 Task: Start in the project BlazeTech the sprint 'Swift Sprinters', with a duration of 3 weeks. Start in the project BlazeTech the sprint 'Swift Sprinters', with a duration of 2 weeks. Start in the project BlazeTech the sprint 'Swift Sprinters', with a duration of 1 week
Action: Mouse moved to (173, 62)
Screenshot: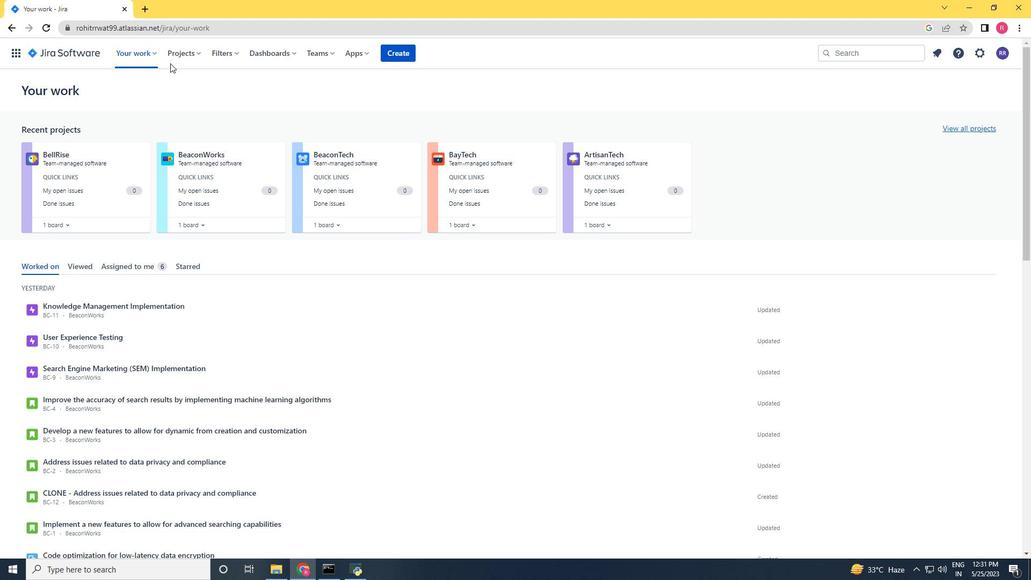 
Action: Mouse pressed left at (173, 62)
Screenshot: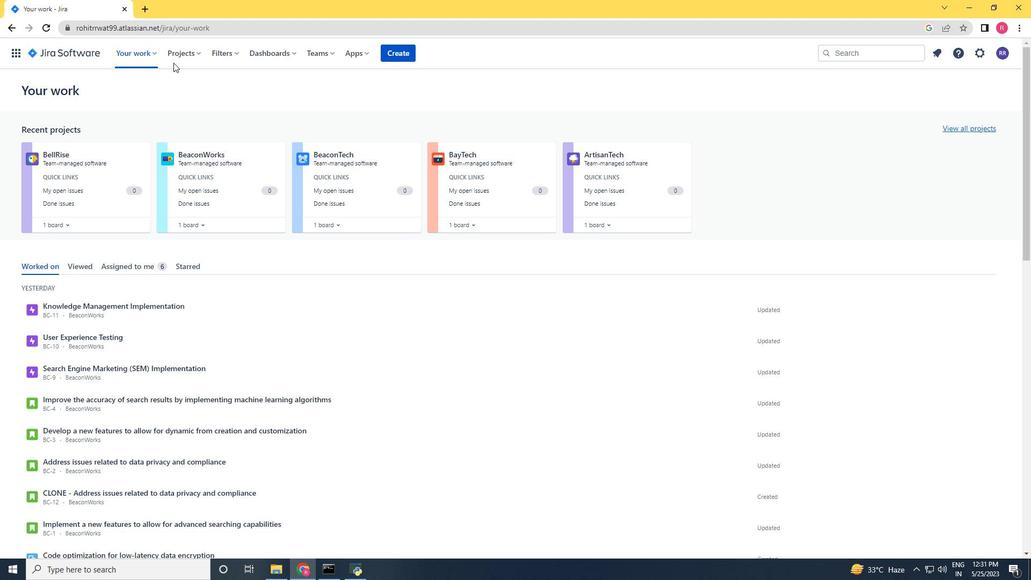 
Action: Mouse moved to (173, 58)
Screenshot: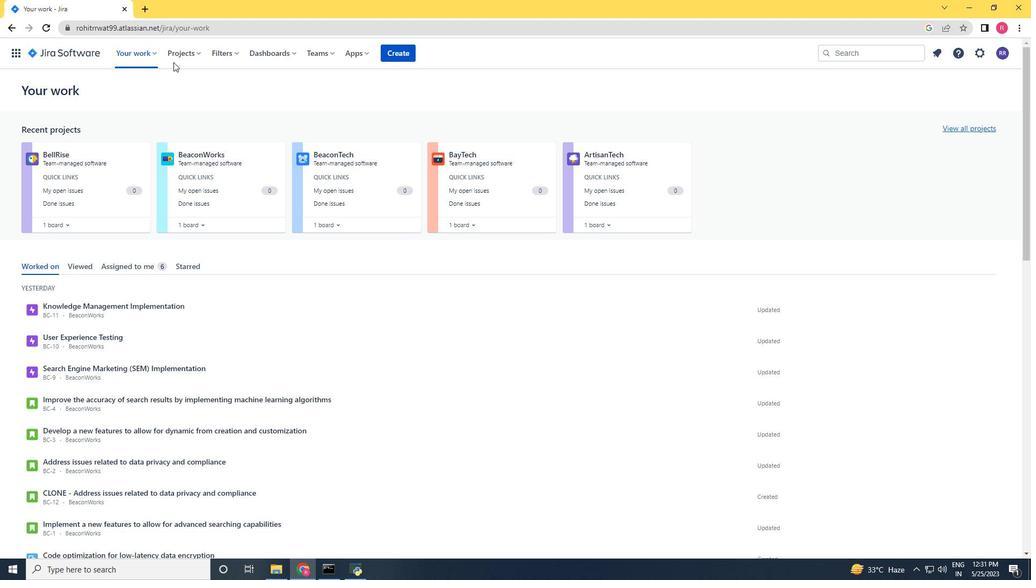 
Action: Mouse pressed left at (173, 58)
Screenshot: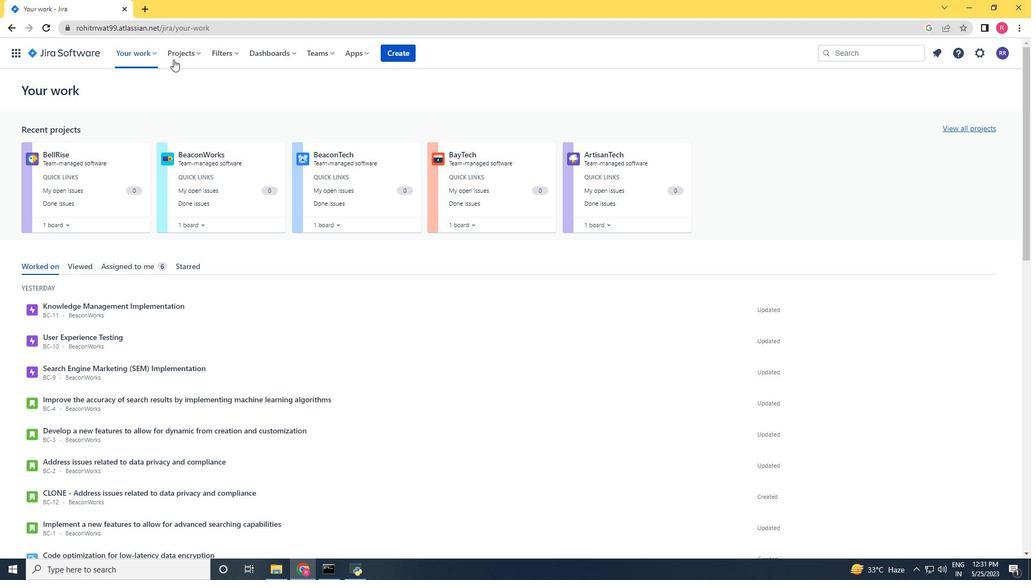 
Action: Mouse moved to (203, 95)
Screenshot: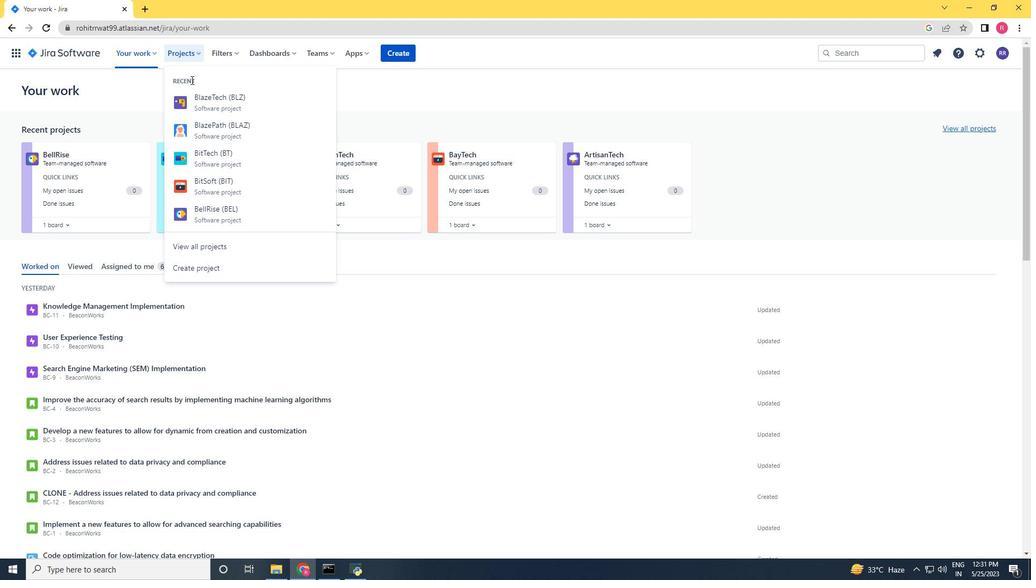 
Action: Mouse pressed left at (203, 95)
Screenshot: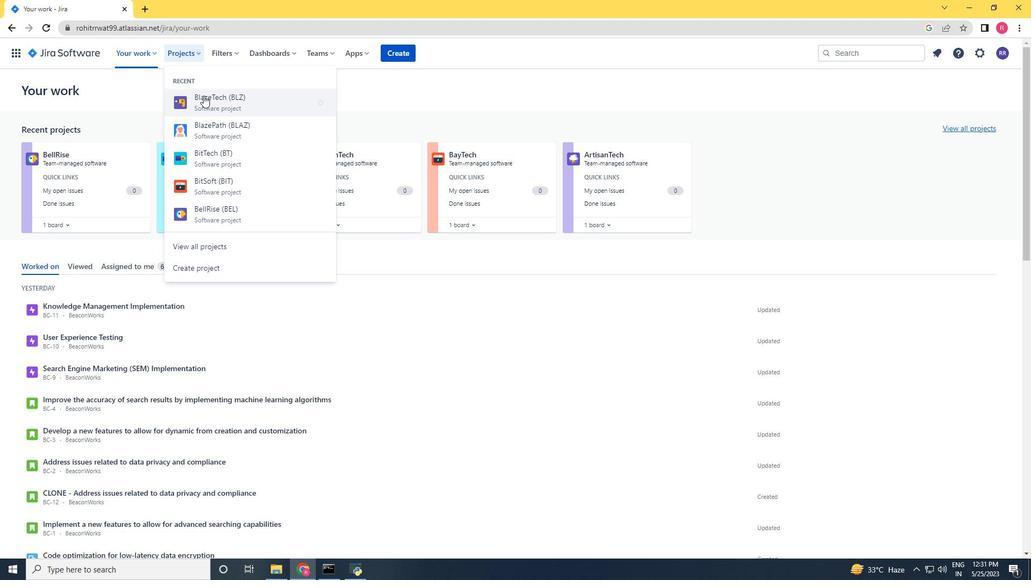 
Action: Mouse moved to (54, 158)
Screenshot: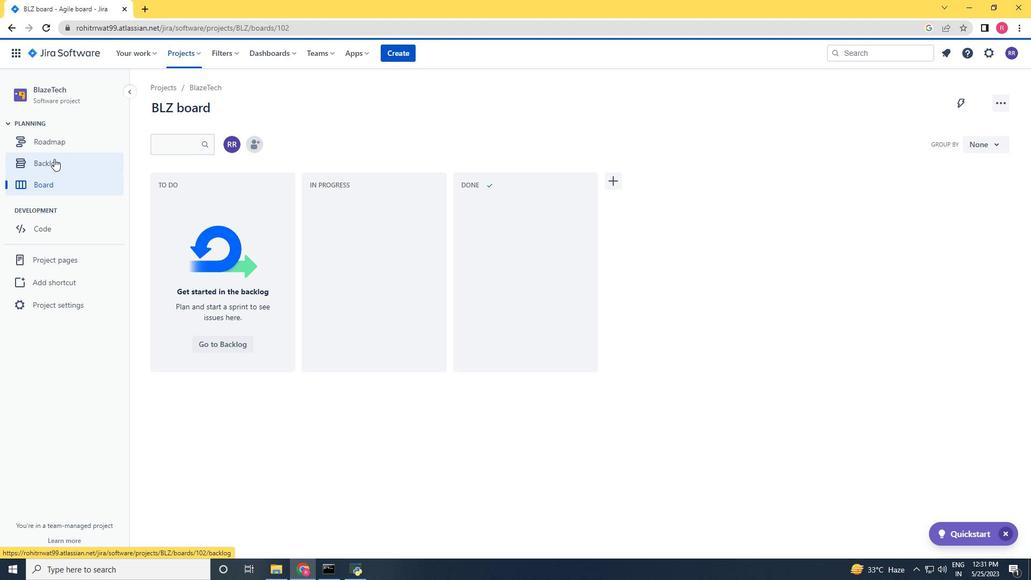 
Action: Mouse pressed left at (54, 158)
Screenshot: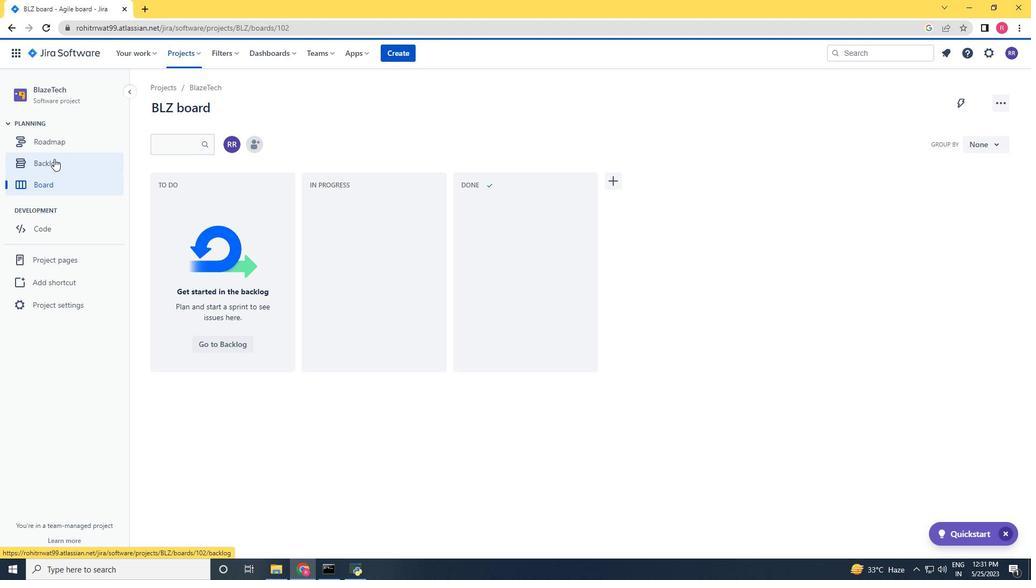 
Action: Mouse moved to (955, 174)
Screenshot: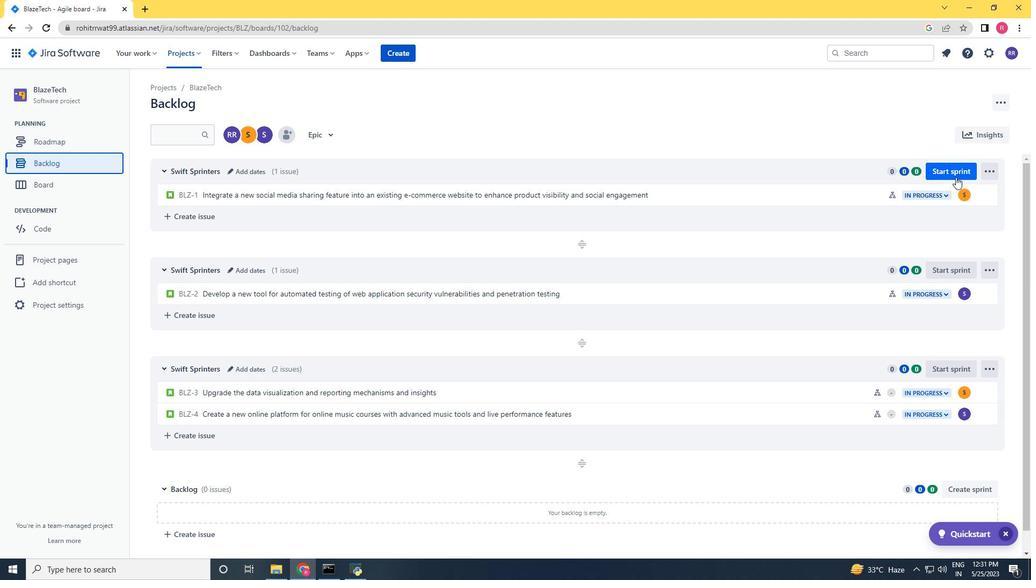 
Action: Mouse pressed left at (955, 174)
Screenshot: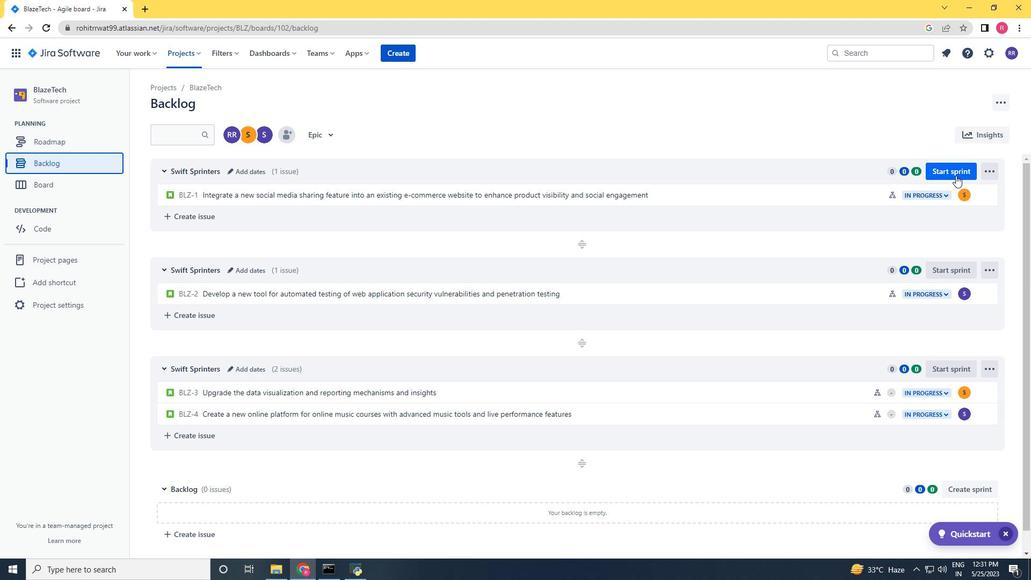
Action: Mouse moved to (432, 188)
Screenshot: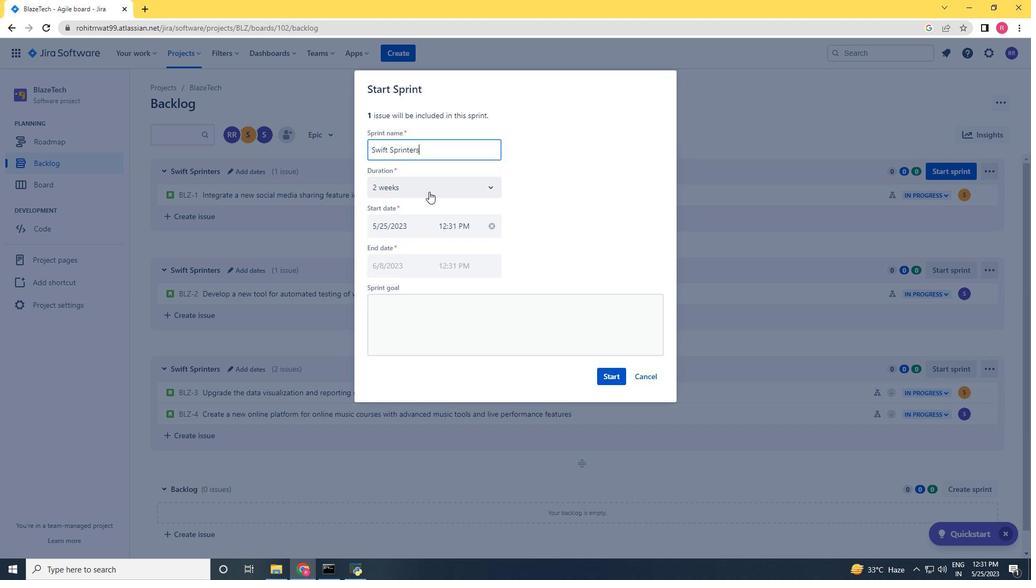 
Action: Mouse pressed left at (432, 188)
Screenshot: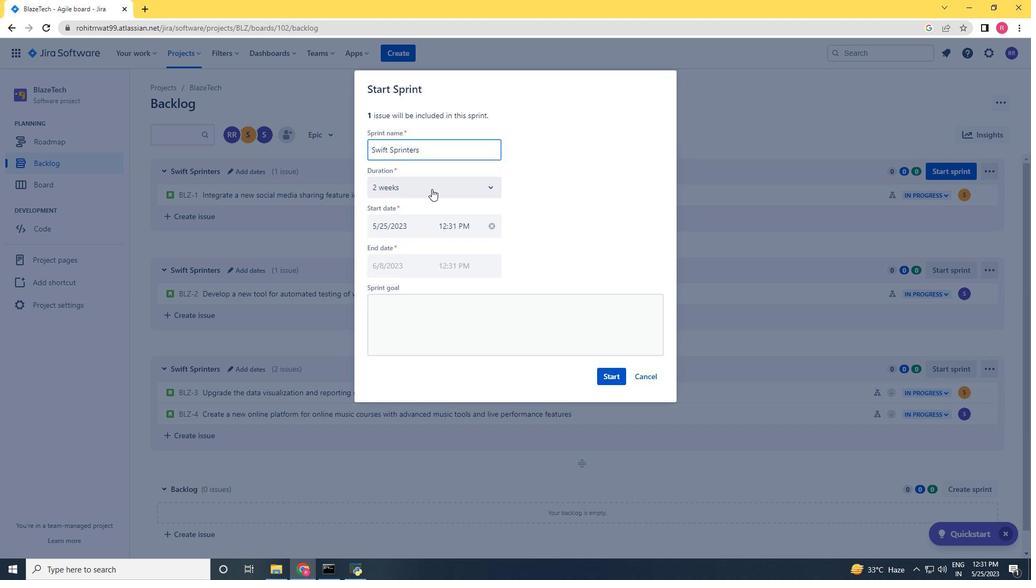 
Action: Mouse moved to (417, 247)
Screenshot: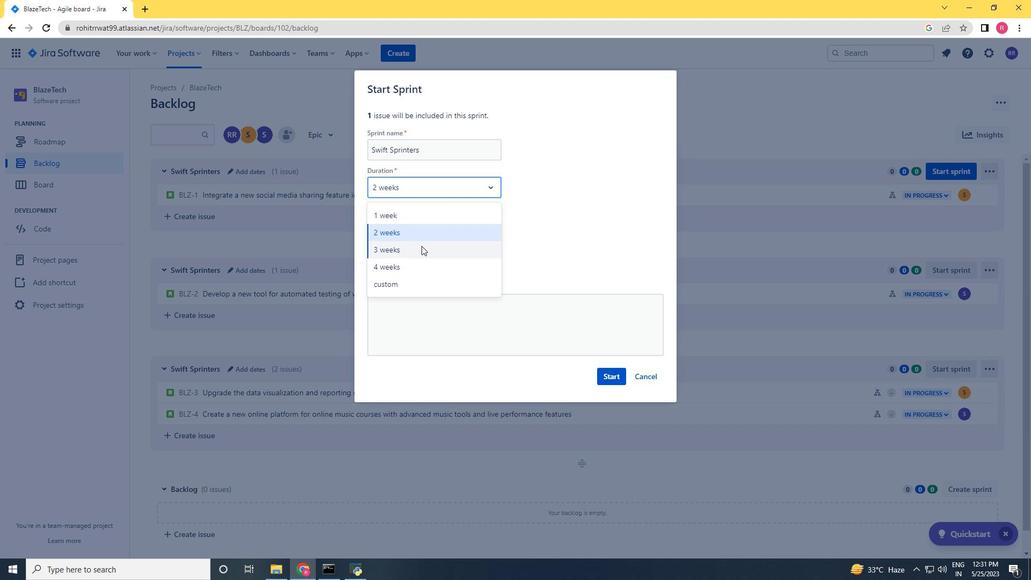 
Action: Mouse pressed left at (417, 247)
Screenshot: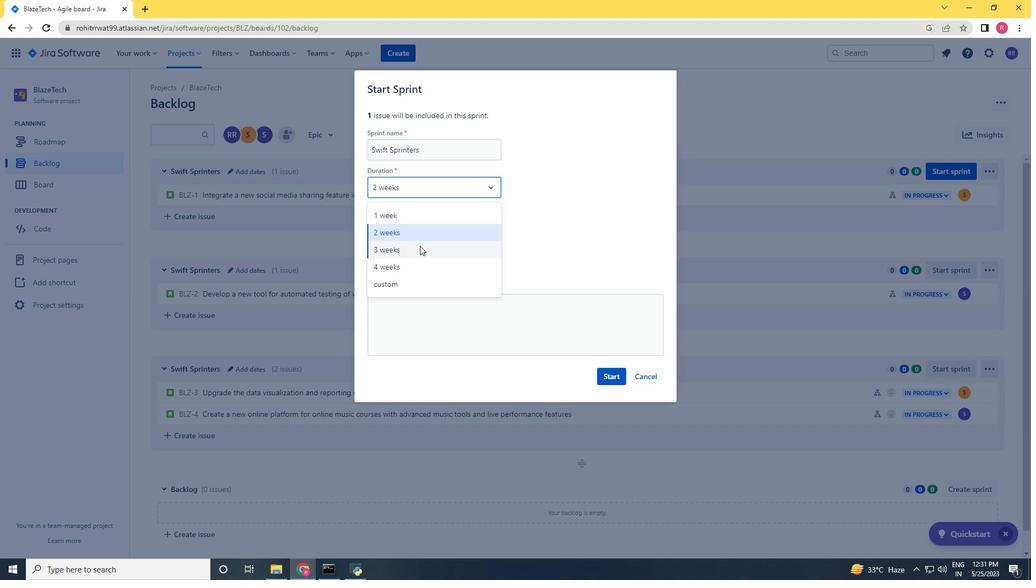 
Action: Mouse moved to (614, 382)
Screenshot: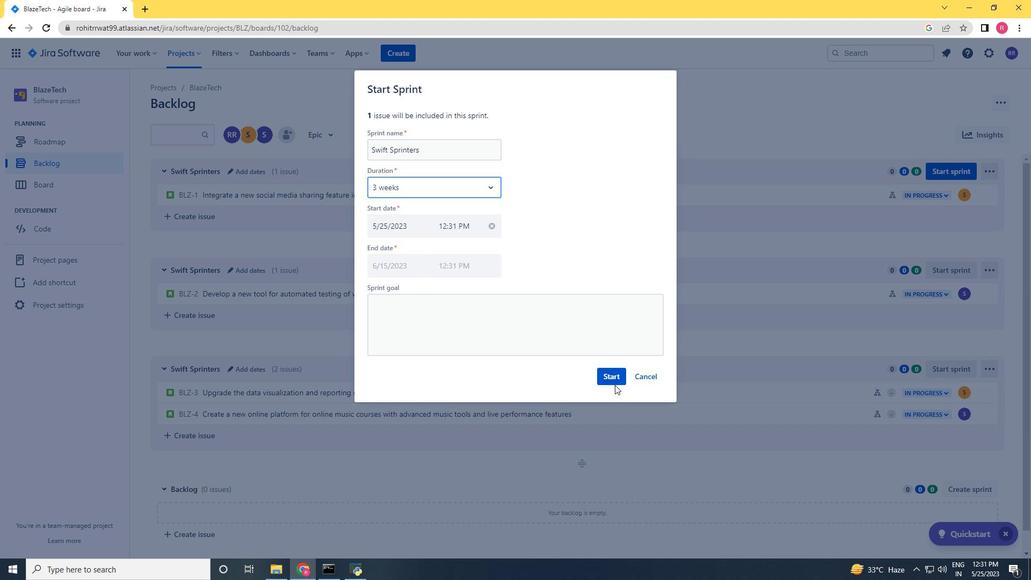 
Action: Mouse pressed left at (614, 382)
Screenshot: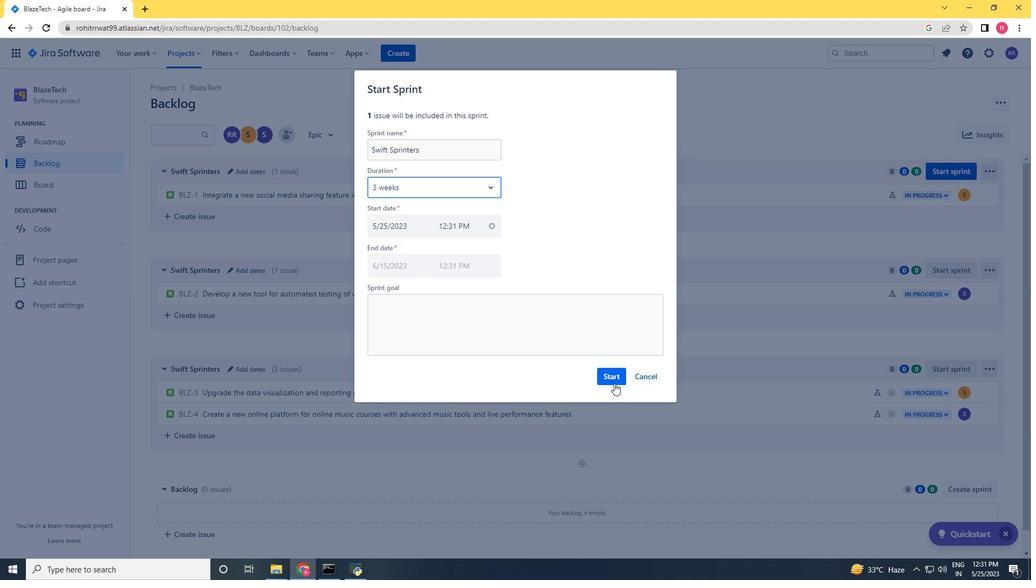 
Action: Mouse moved to (425, 387)
Screenshot: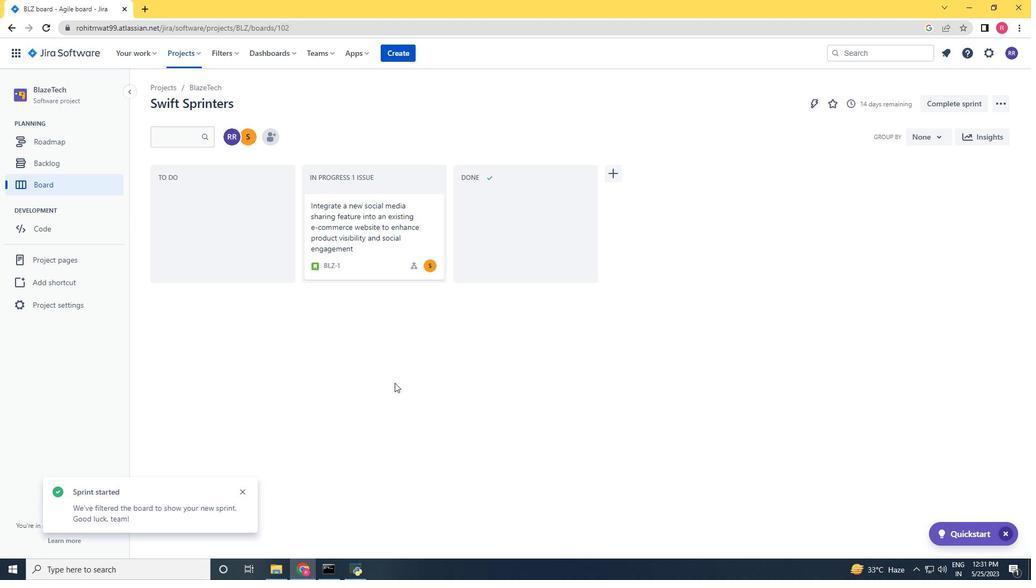 
Action: Mouse scrolled (425, 388) with delta (0, 0)
Screenshot: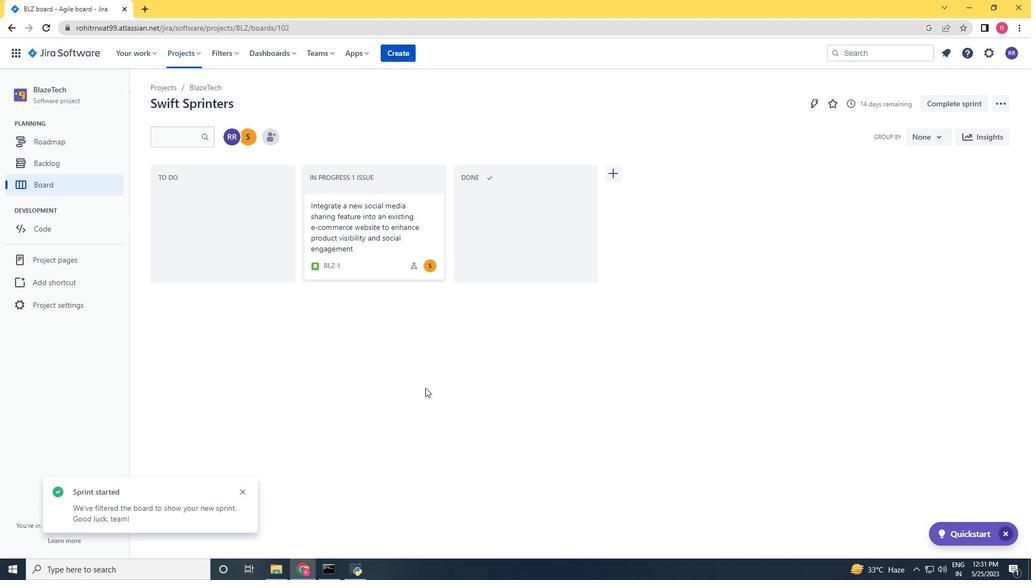 
Action: Mouse scrolled (425, 388) with delta (0, 0)
Screenshot: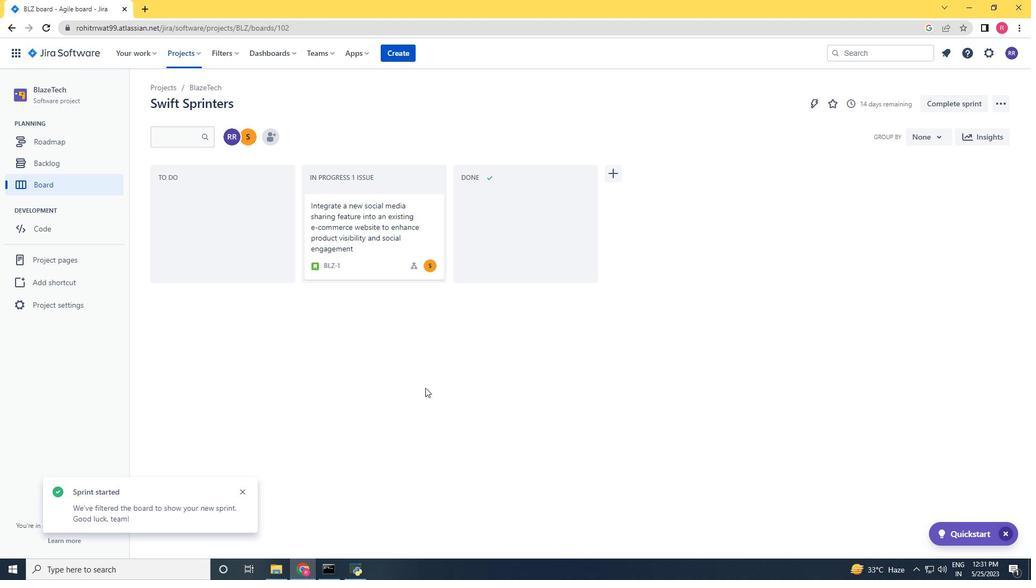
Action: Mouse moved to (58, 155)
Screenshot: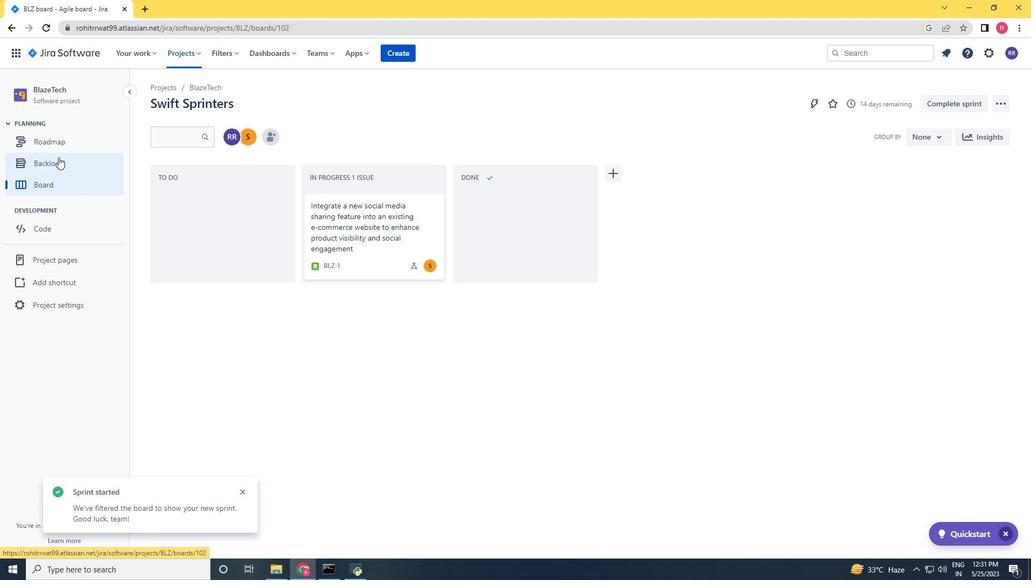 
Action: Mouse pressed left at (58, 155)
Screenshot: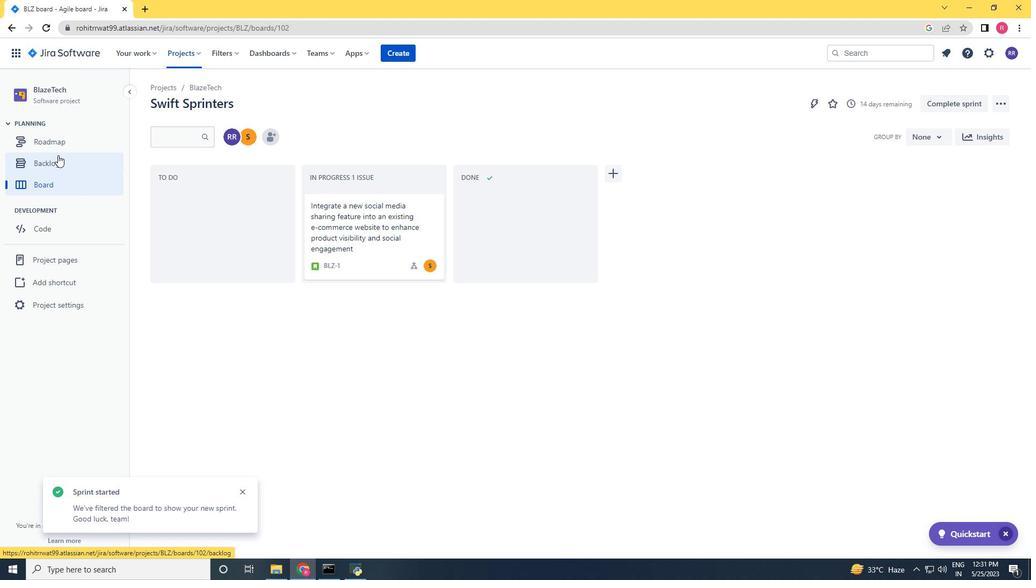 
Action: Mouse moved to (959, 269)
Screenshot: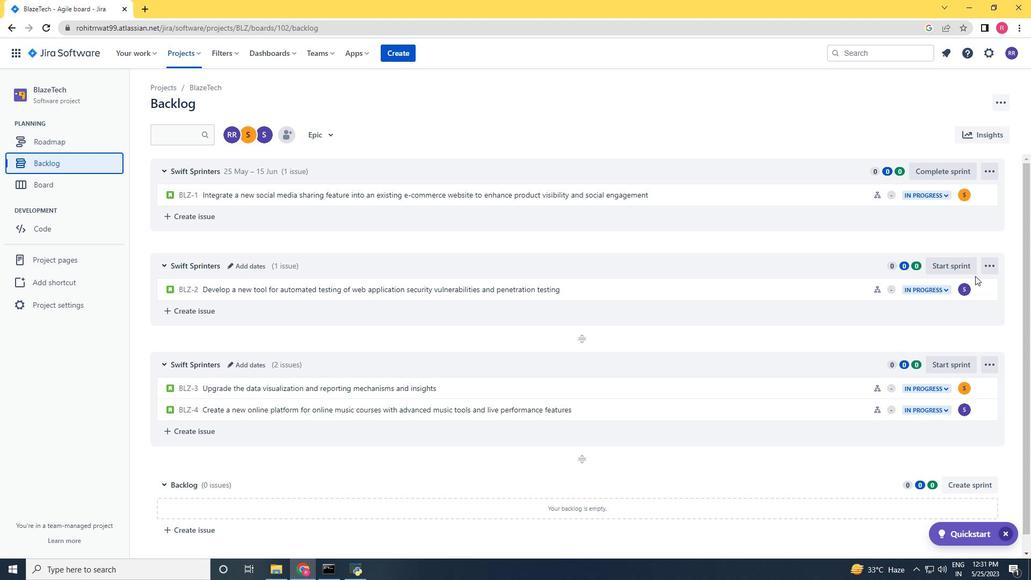
Action: Mouse pressed left at (959, 269)
Screenshot: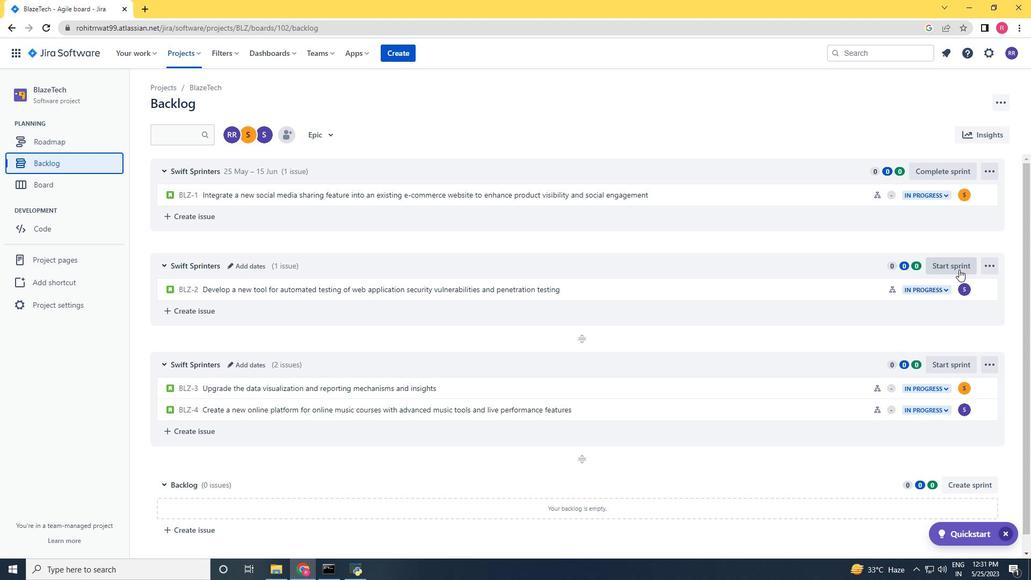 
Action: Mouse moved to (459, 191)
Screenshot: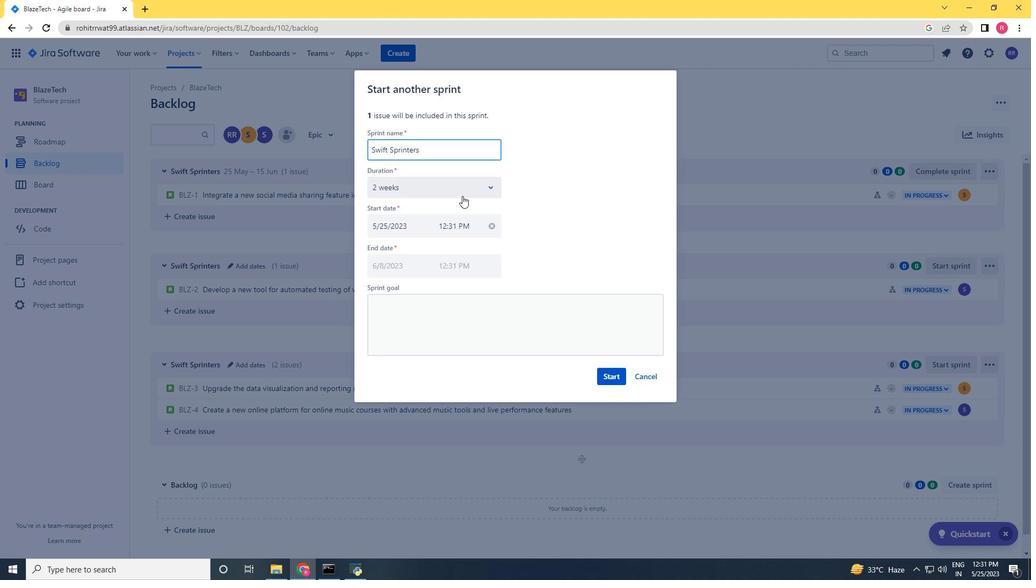 
Action: Mouse pressed left at (459, 191)
Screenshot: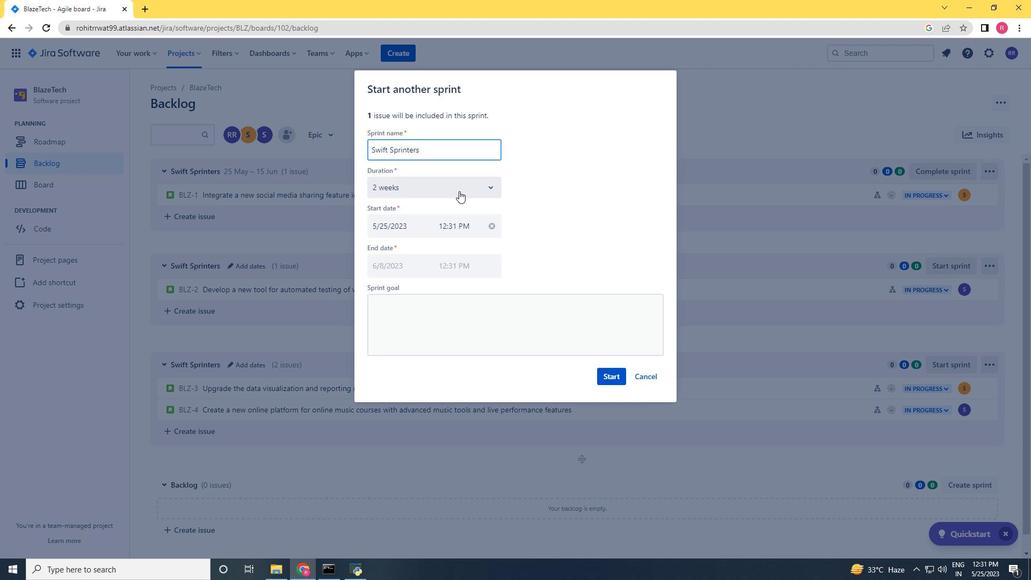 
Action: Mouse moved to (439, 231)
Screenshot: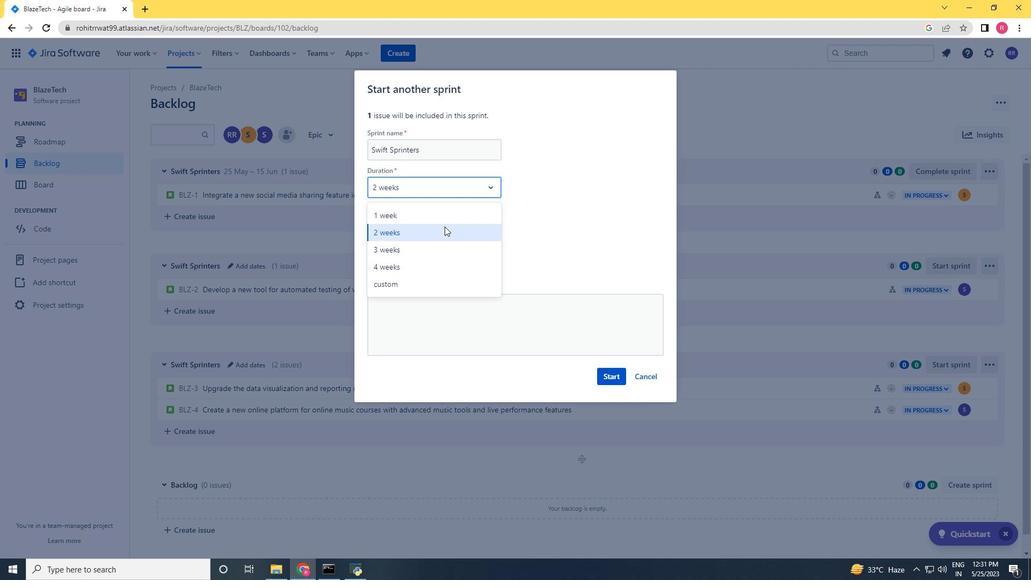 
Action: Mouse pressed left at (439, 231)
Screenshot: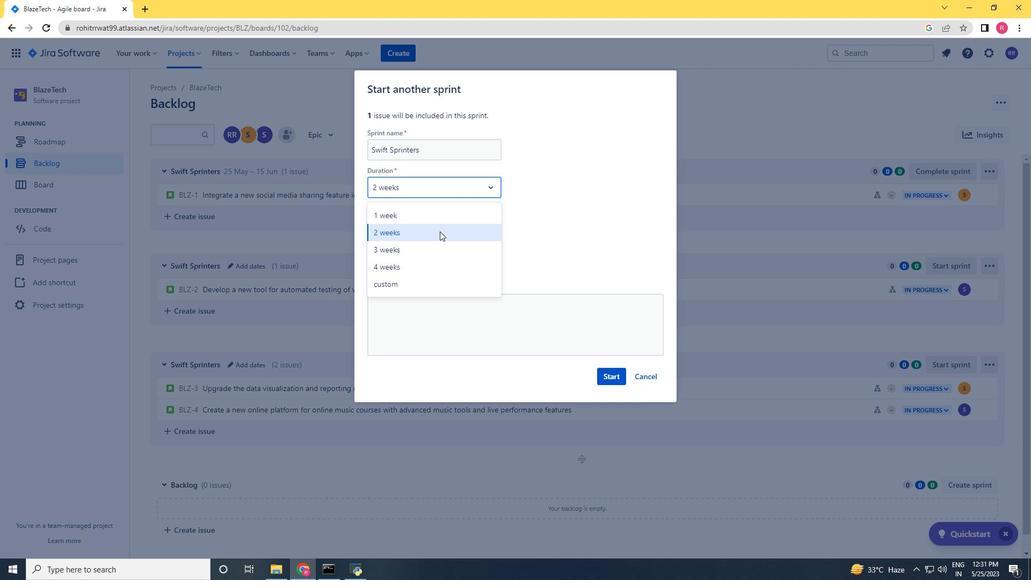 
Action: Mouse moved to (617, 380)
Screenshot: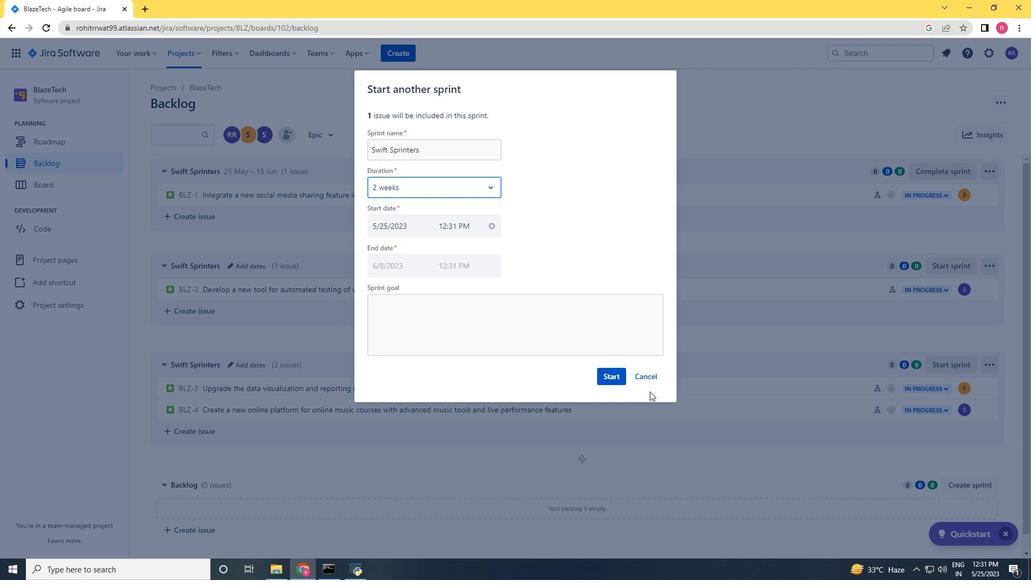 
Action: Mouse pressed left at (617, 380)
Screenshot: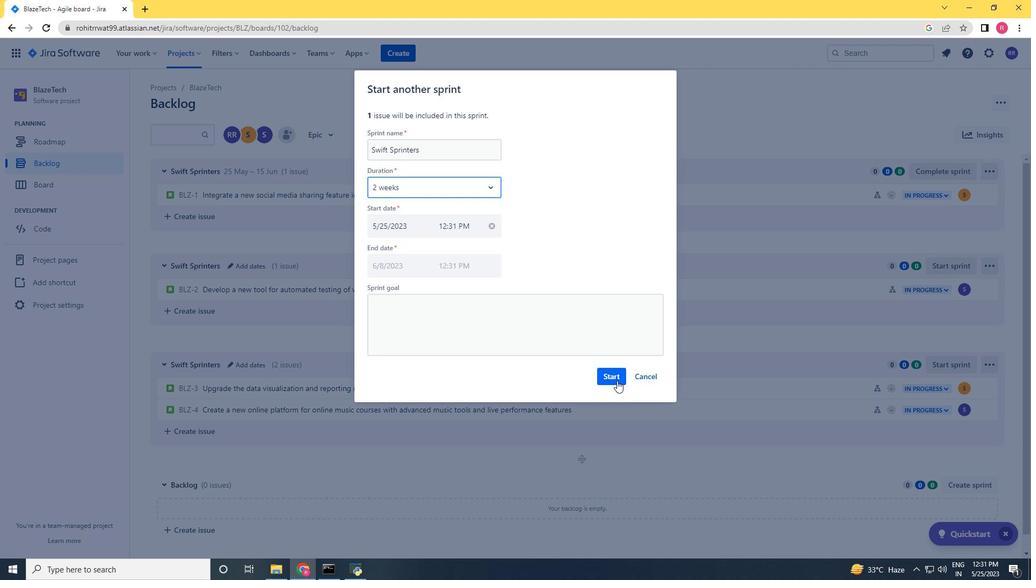 
Action: Mouse moved to (40, 156)
Screenshot: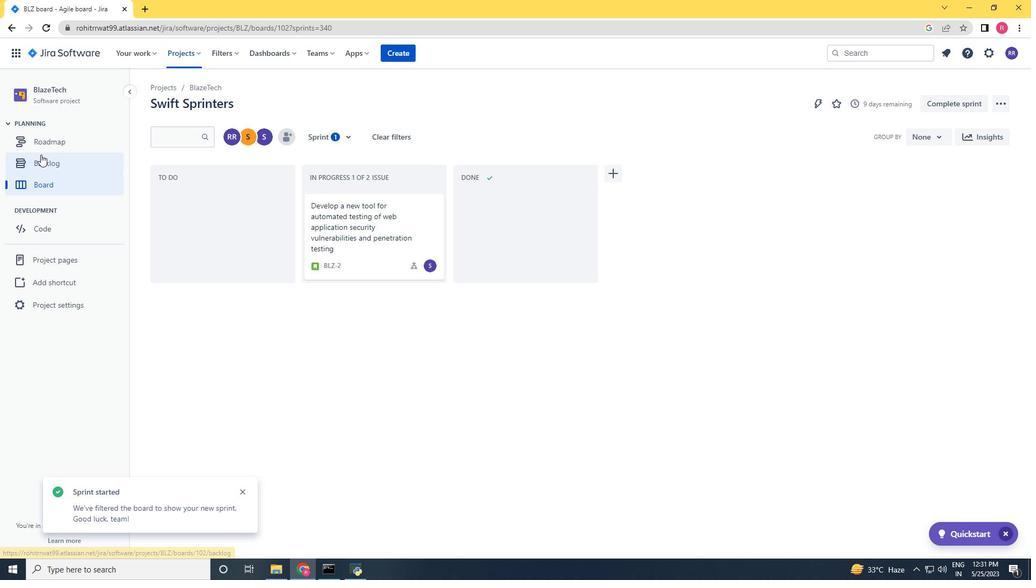 
Action: Mouse pressed left at (40, 156)
Screenshot: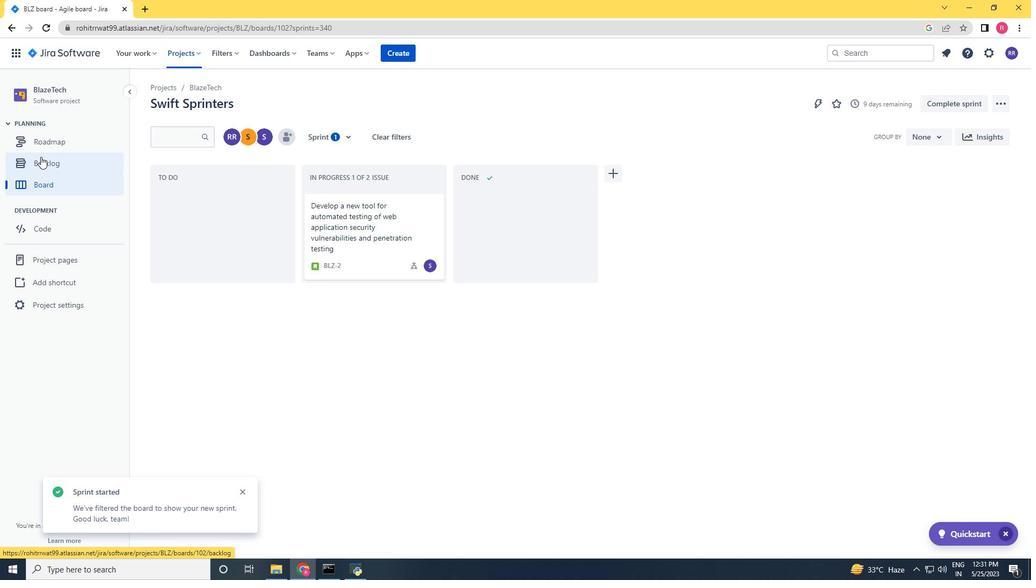
Action: Mouse moved to (946, 363)
Screenshot: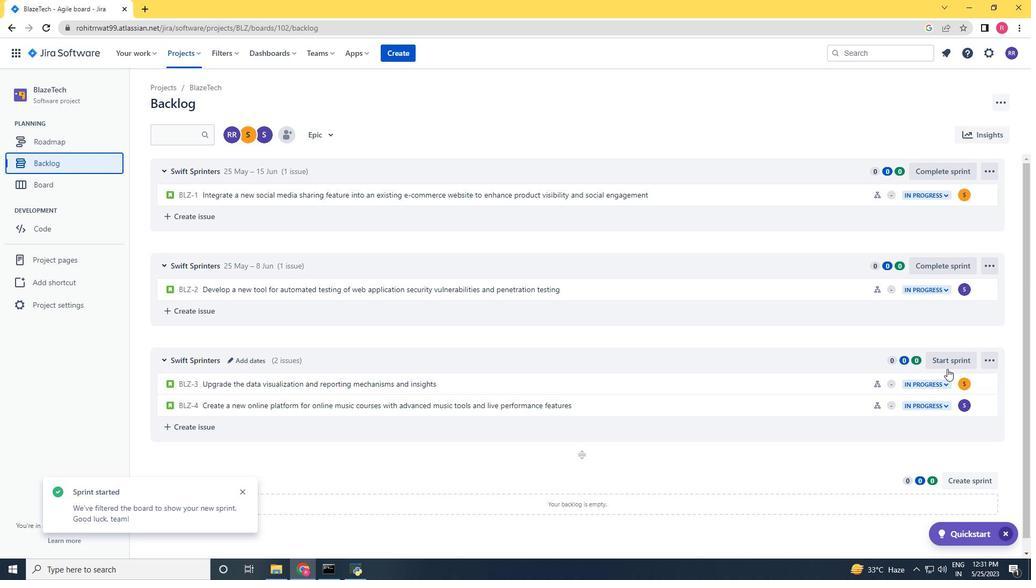 
Action: Mouse pressed left at (946, 363)
Screenshot: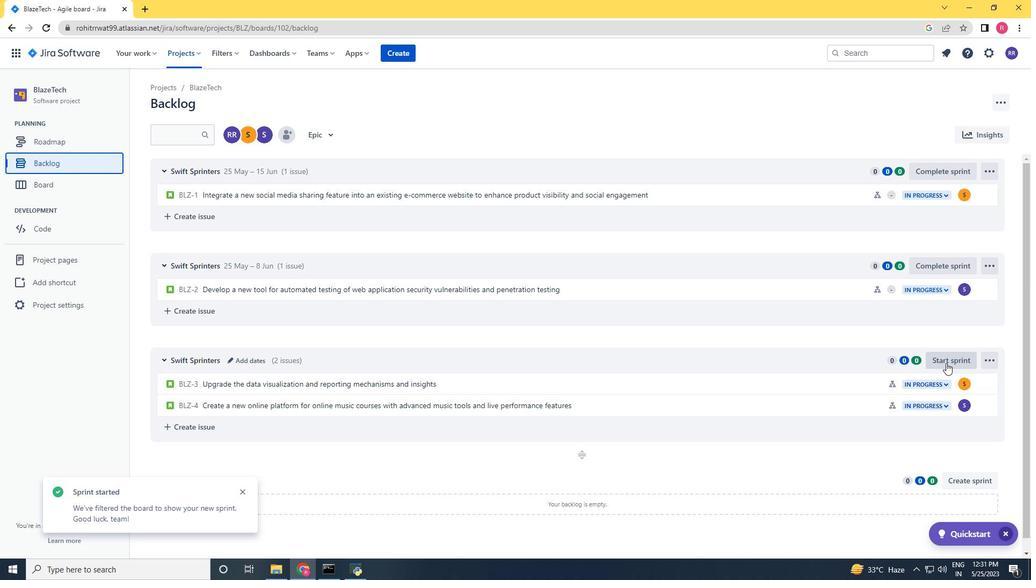
Action: Mouse moved to (447, 200)
Screenshot: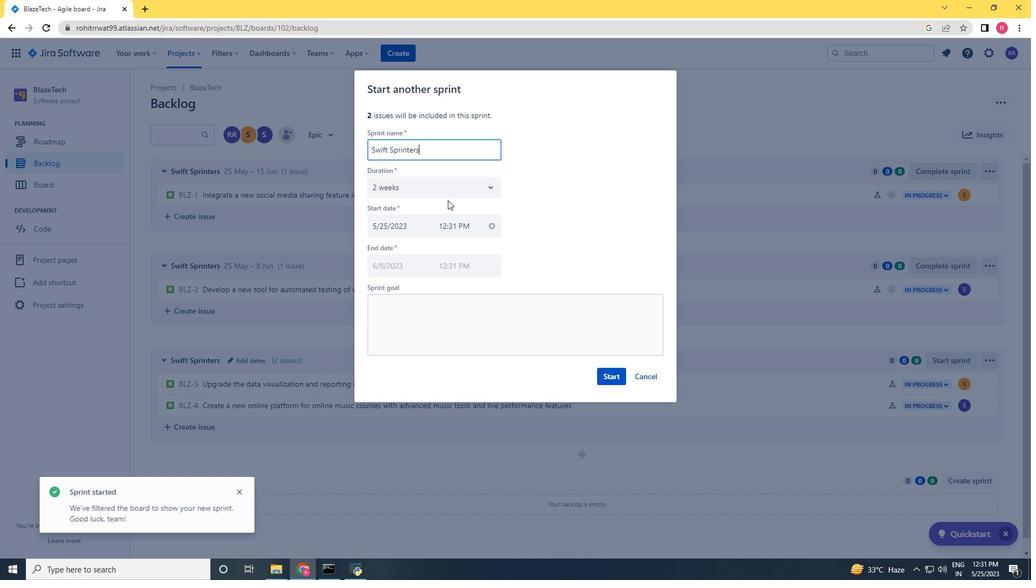 
Action: Mouse pressed left at (447, 200)
Screenshot: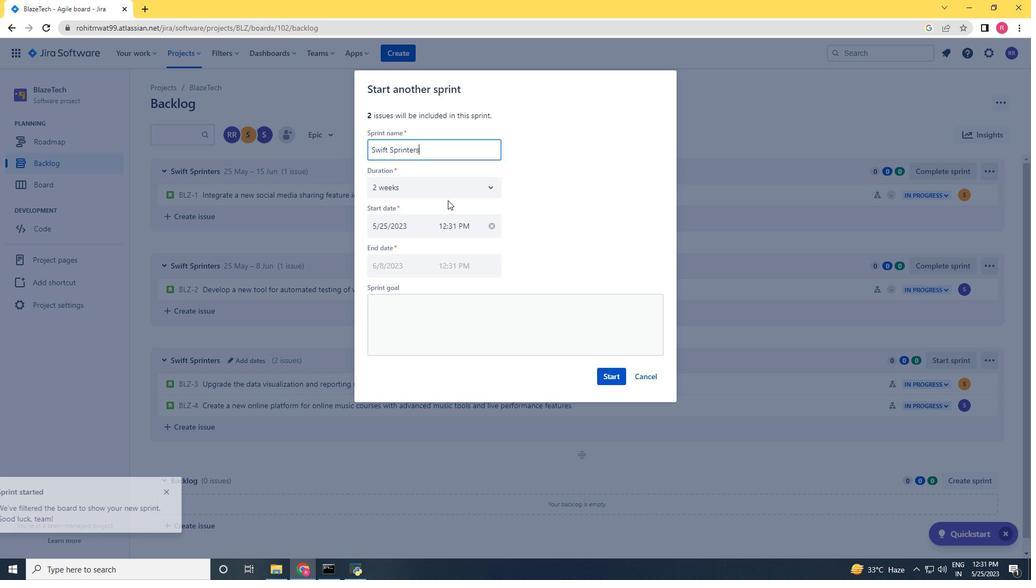 
Action: Mouse moved to (445, 194)
Screenshot: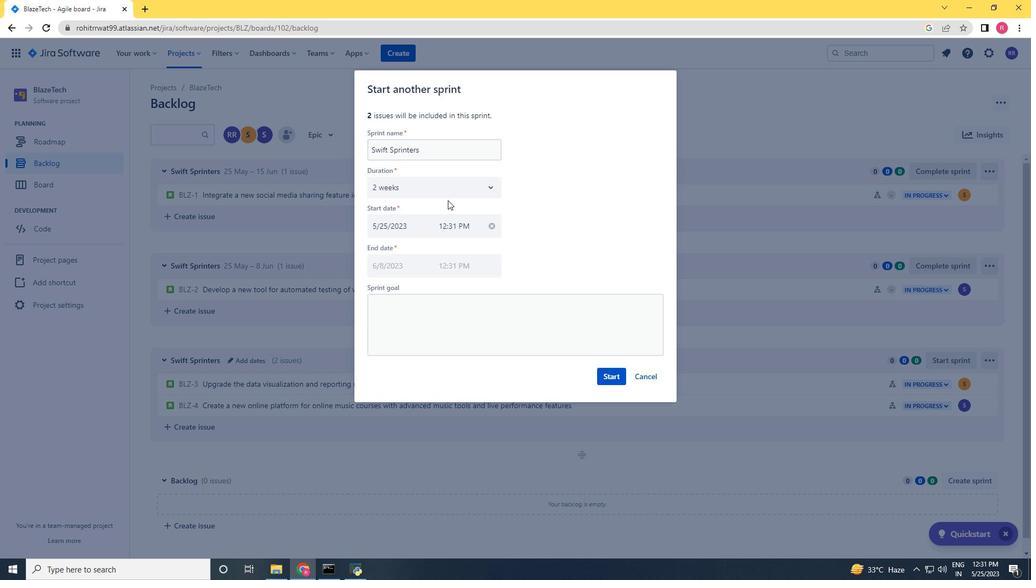 
Action: Mouse pressed left at (445, 194)
Screenshot: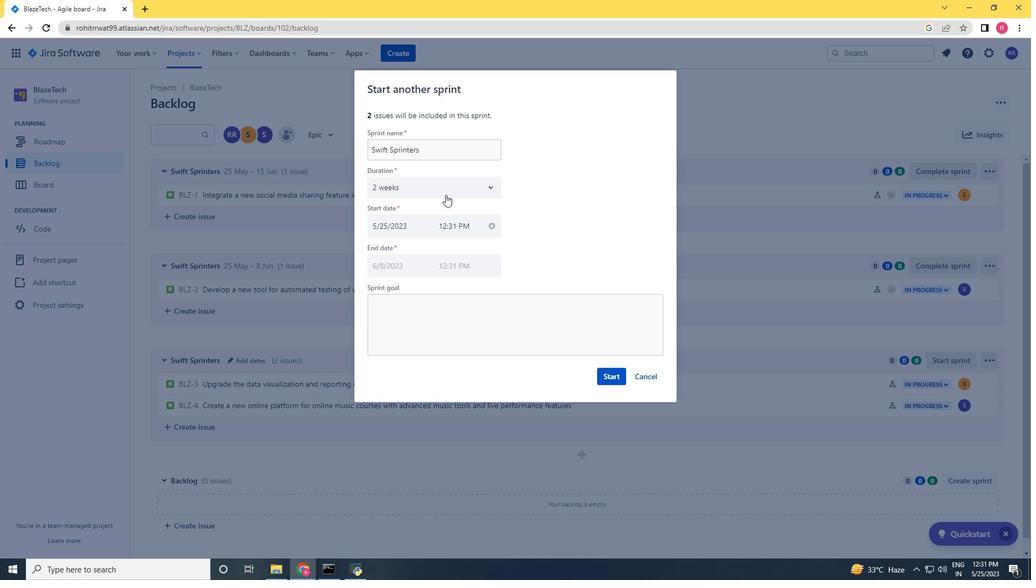 
Action: Mouse moved to (413, 216)
Screenshot: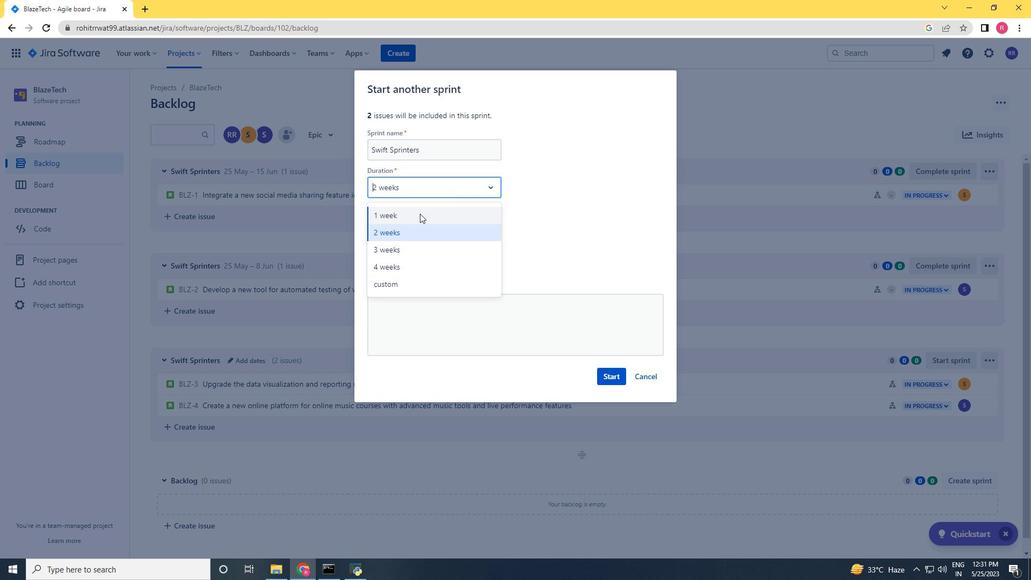 
Action: Mouse pressed left at (413, 216)
Screenshot: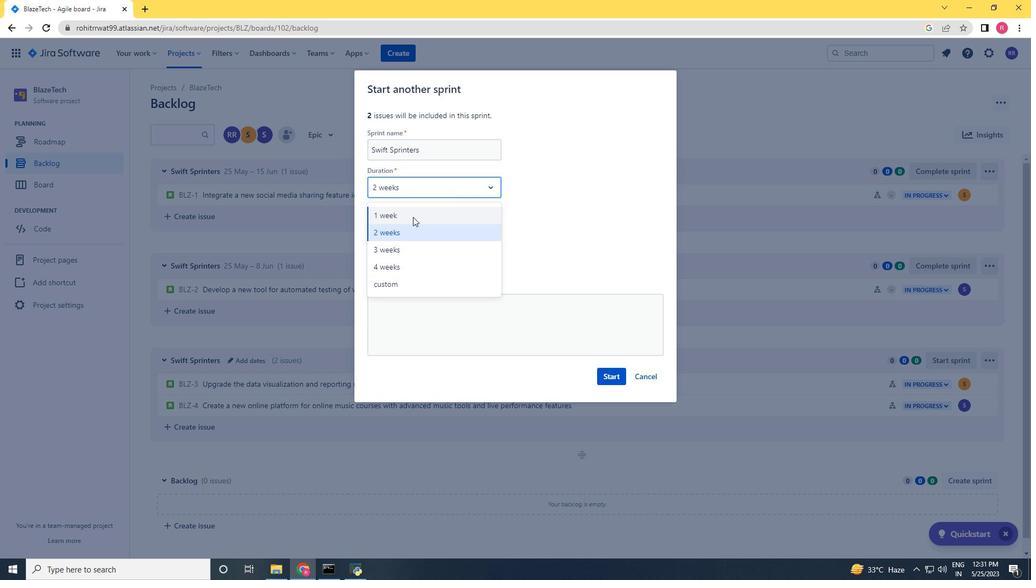 
Action: Mouse moved to (613, 380)
Screenshot: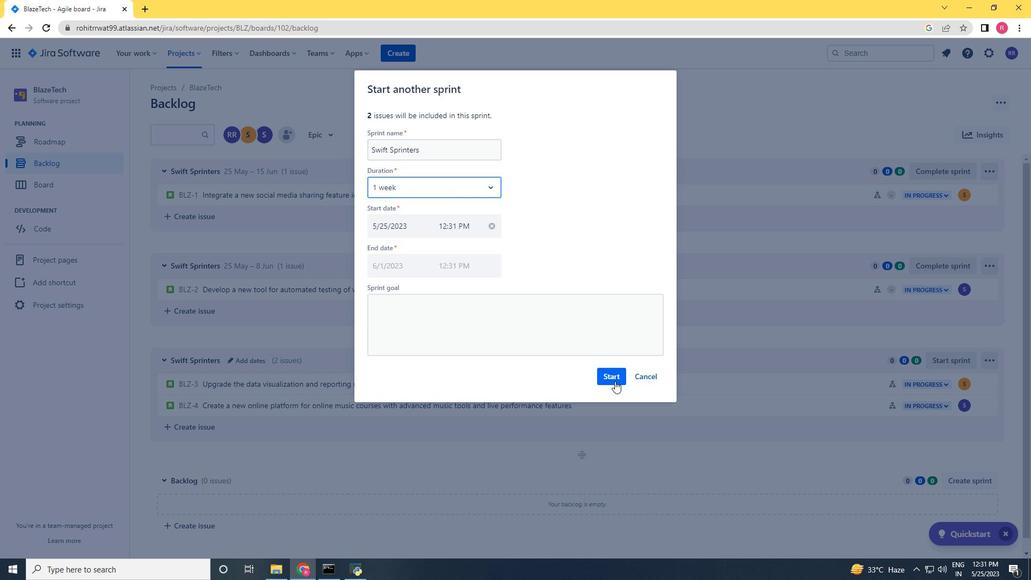 
Action: Mouse pressed left at (613, 380)
Screenshot: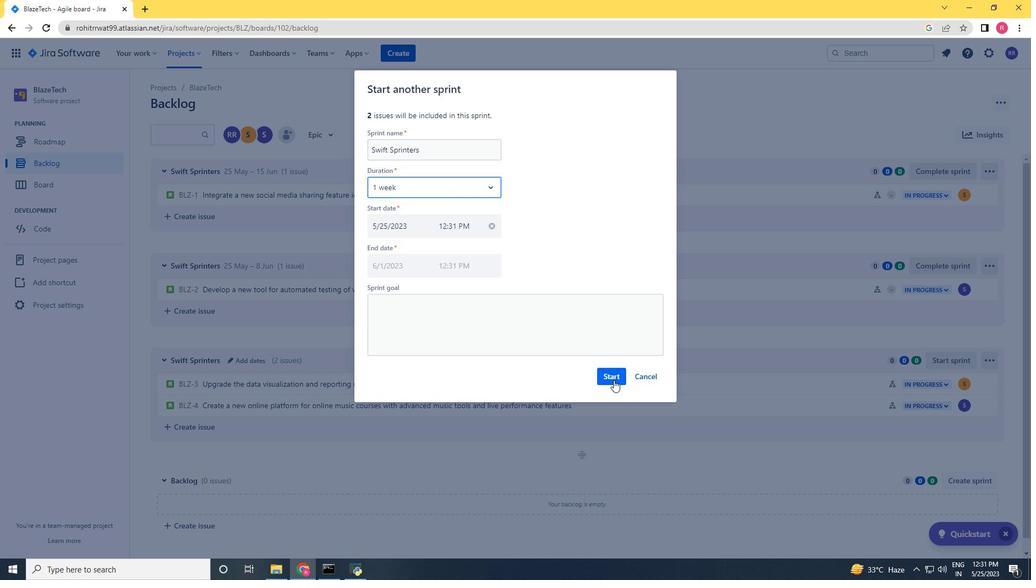 
Action: Mouse moved to (243, 490)
Screenshot: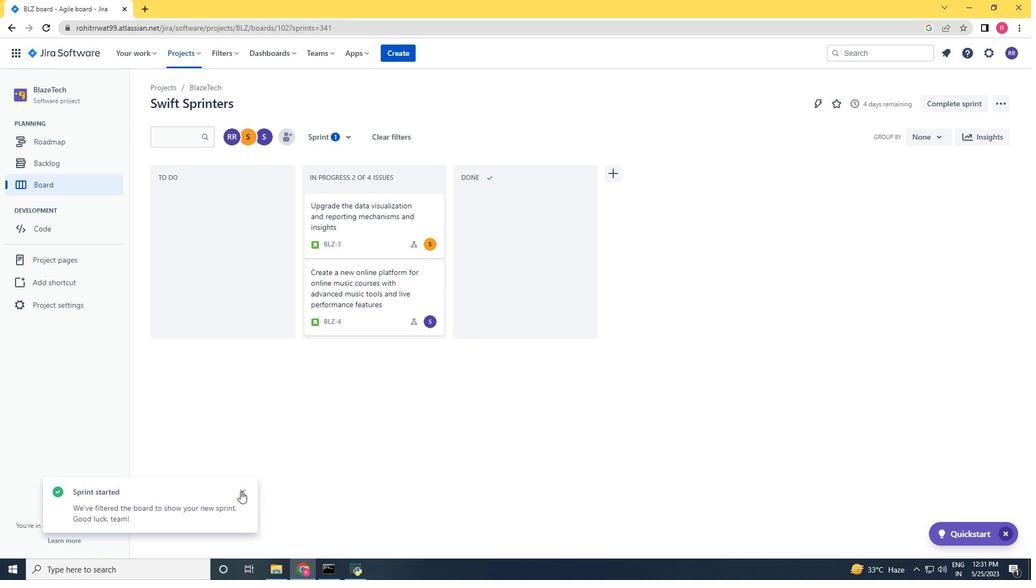 
Action: Mouse pressed left at (243, 490)
Screenshot: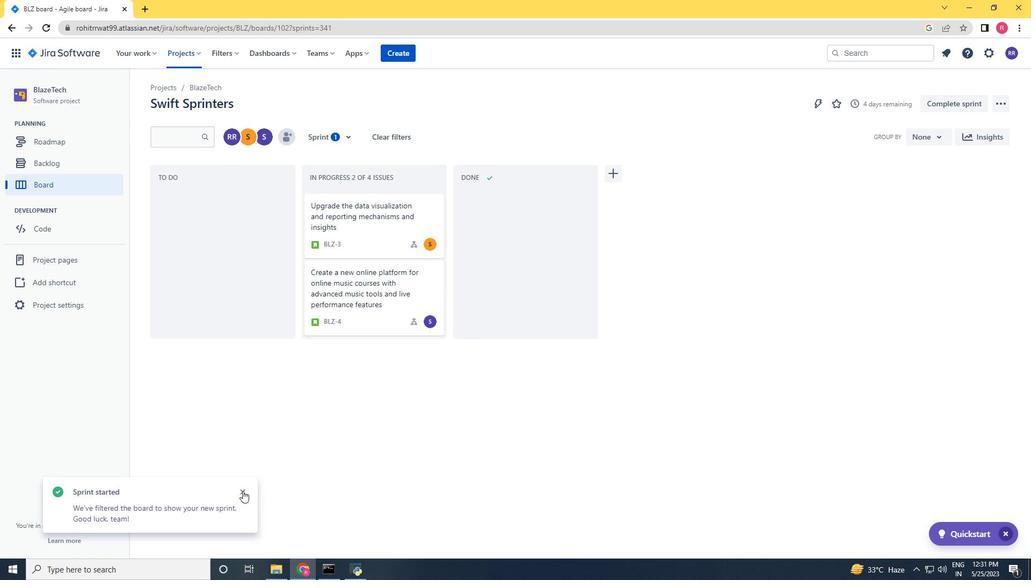 
Action: Mouse moved to (62, 158)
Screenshot: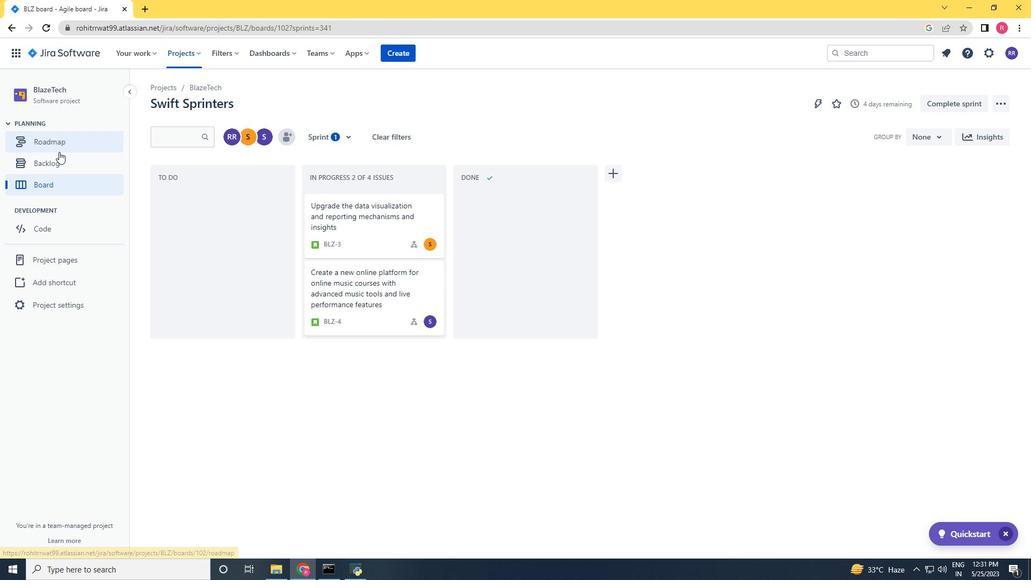 
Action: Mouse pressed left at (62, 158)
Screenshot: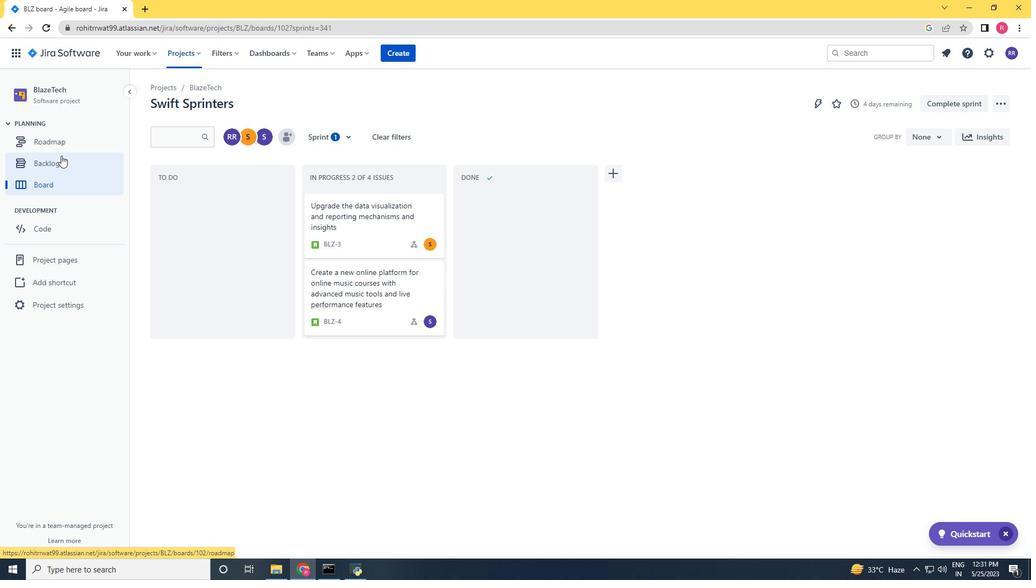 
Action: Mouse moved to (540, 497)
Screenshot: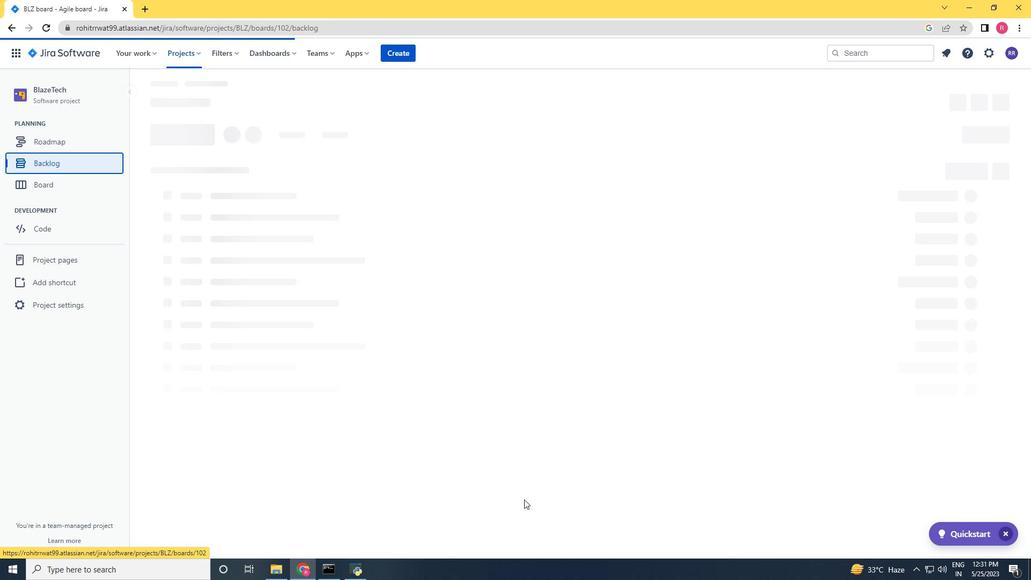 
Action: Mouse scrolled (540, 498) with delta (0, 0)
Screenshot: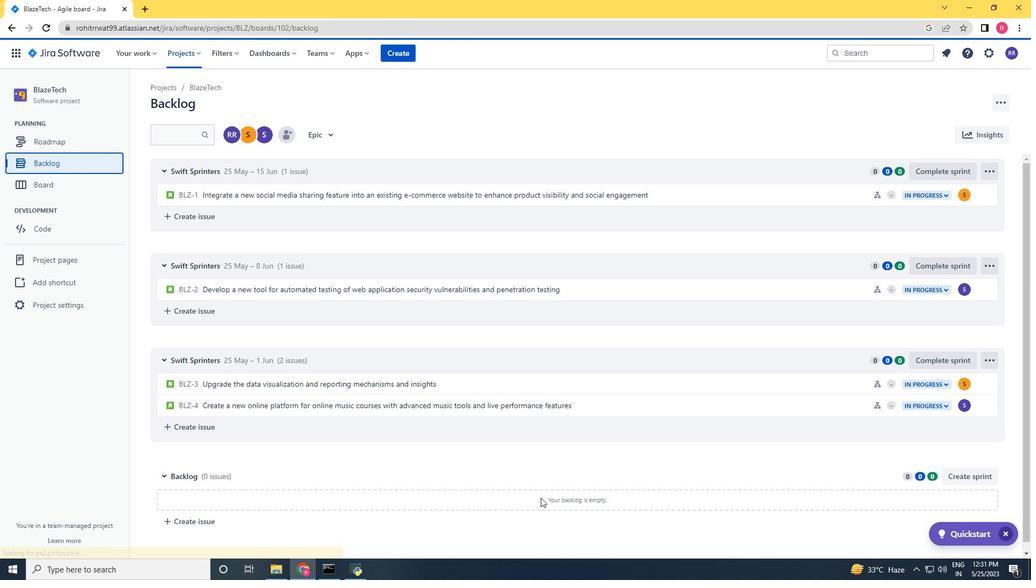
Action: Mouse scrolled (540, 498) with delta (0, 0)
Screenshot: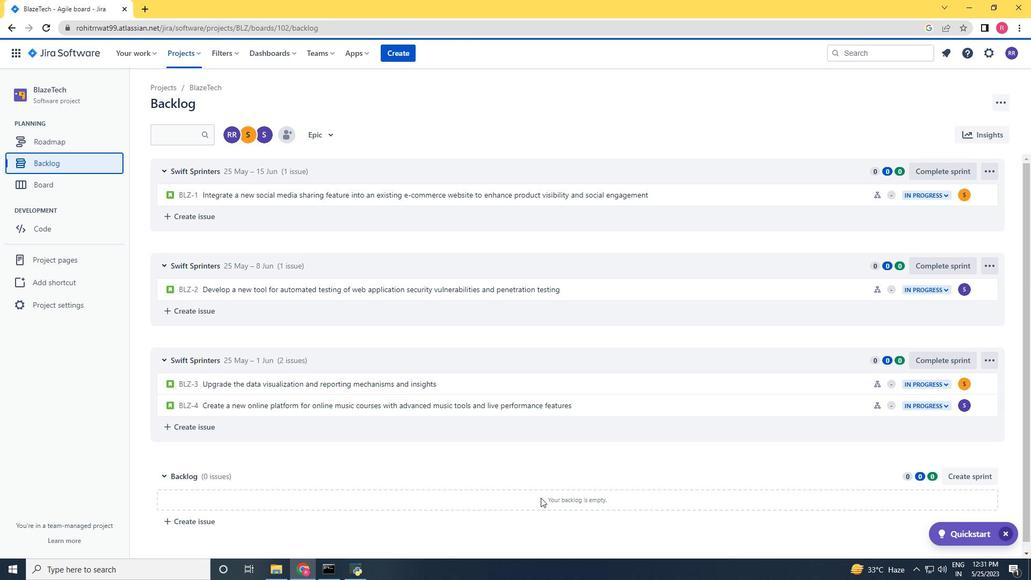
Action: Mouse scrolled (540, 497) with delta (0, 0)
Screenshot: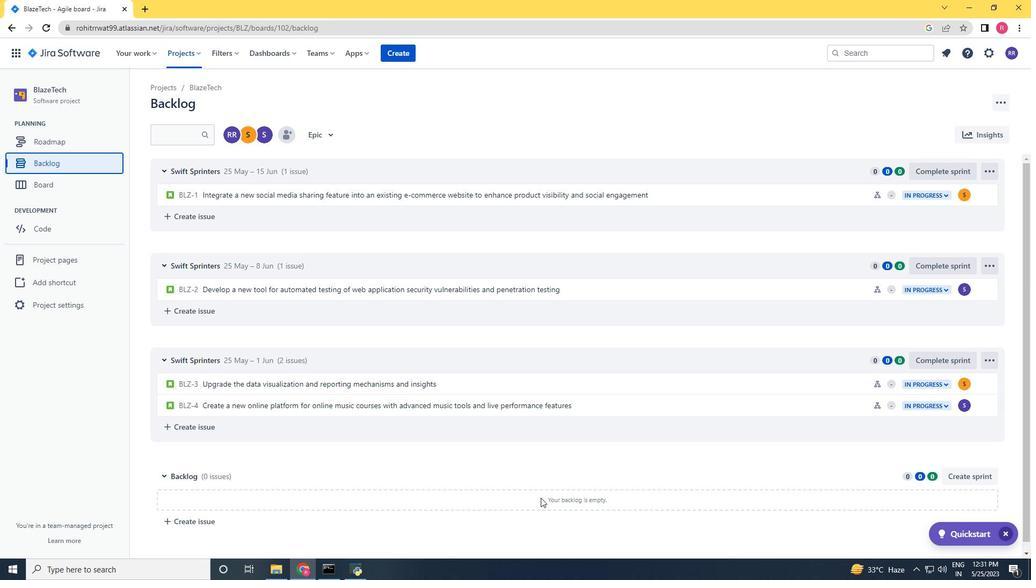 
Action: Mouse scrolled (540, 497) with delta (0, 0)
Screenshot: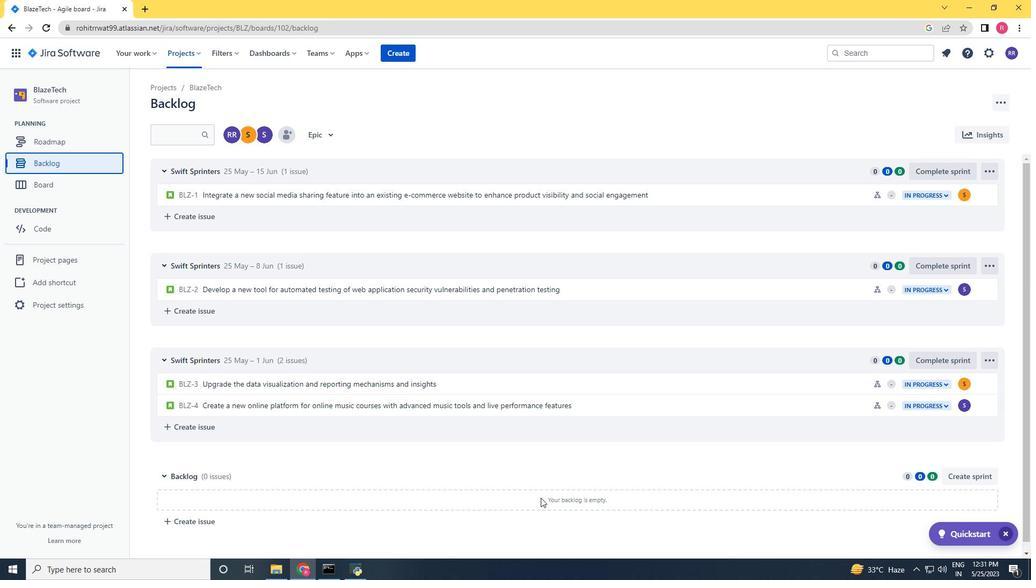 
